 Task: Look for products in the category "Aromatherapy & Essential Oils" that are on sale.
Action: Mouse pressed left at (309, 141)
Screenshot: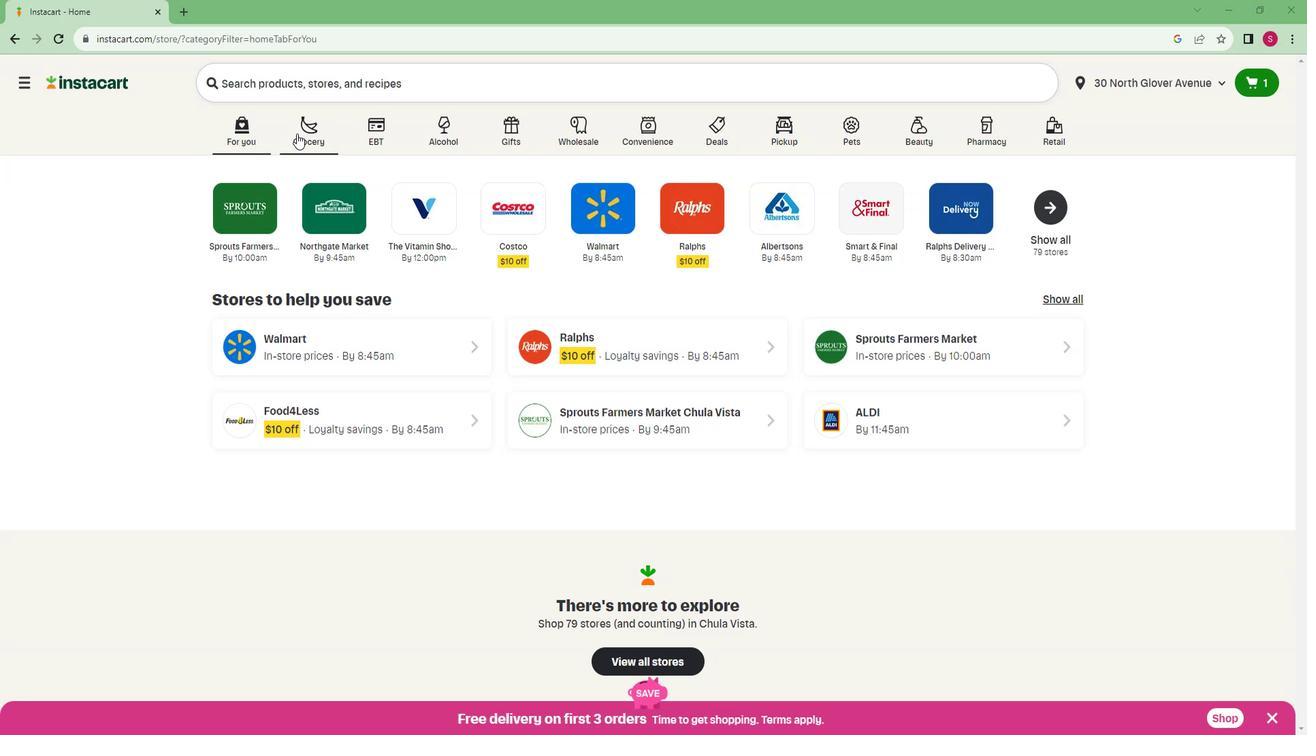 
Action: Mouse moved to (323, 390)
Screenshot: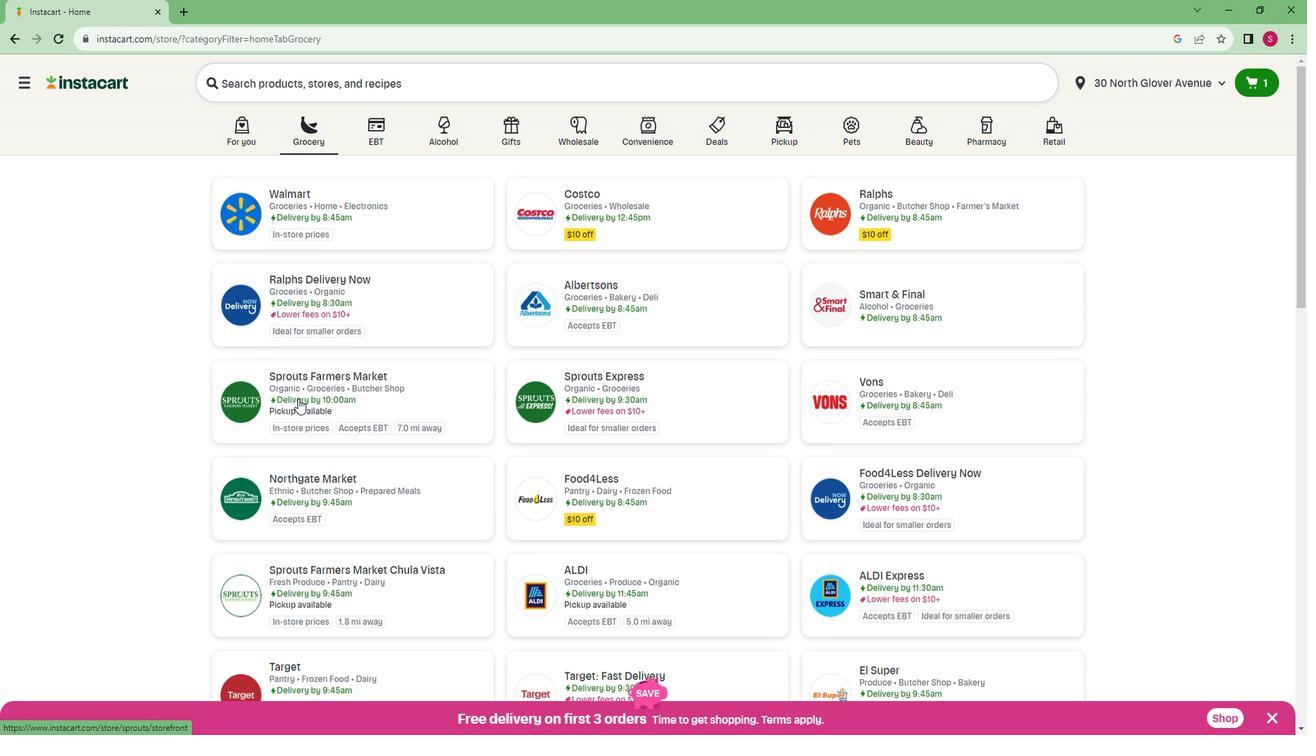 
Action: Mouse pressed left at (323, 390)
Screenshot: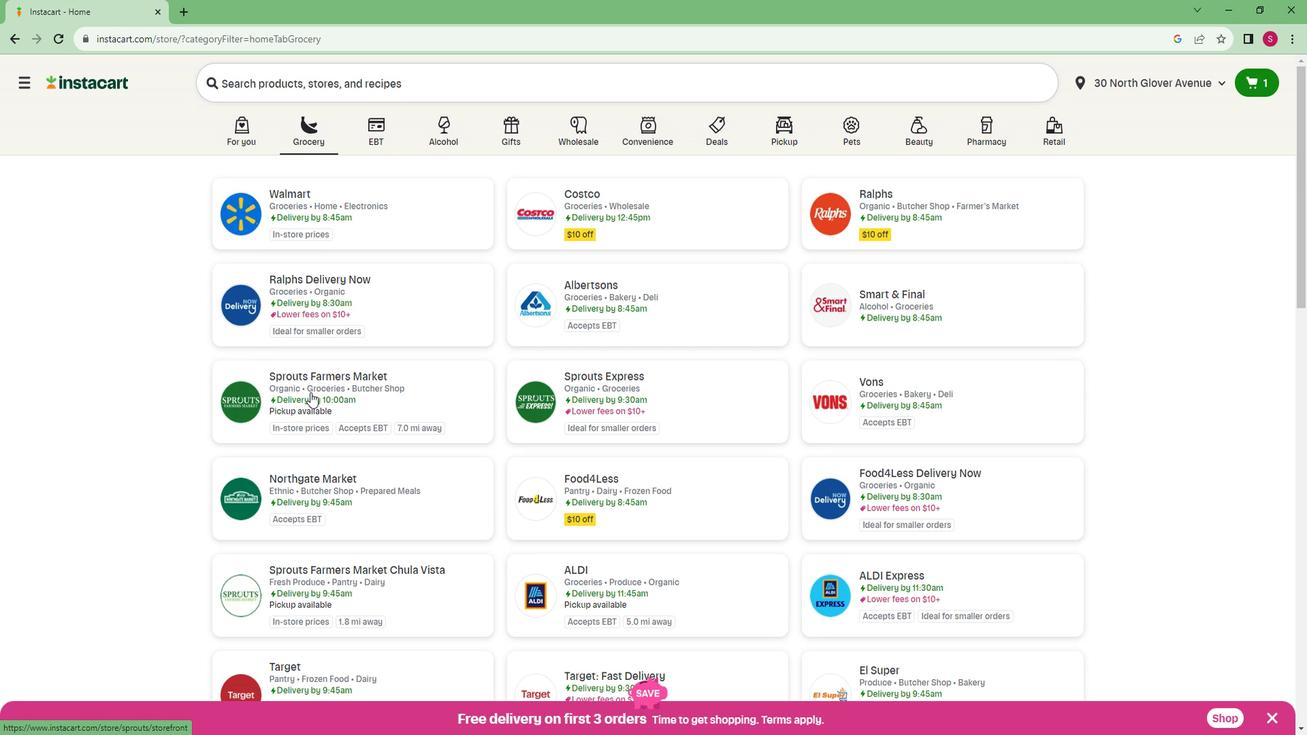 
Action: Mouse moved to (23, 557)
Screenshot: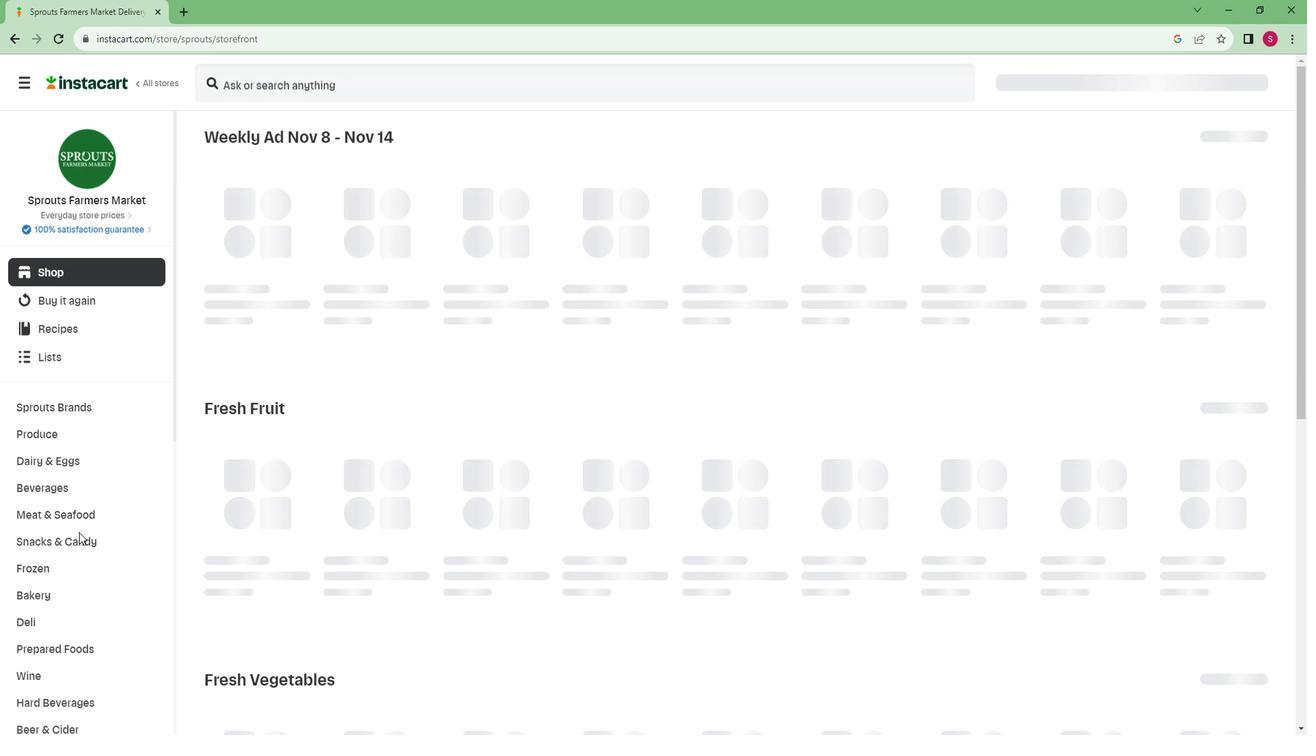 
Action: Mouse scrolled (23, 556) with delta (0, 0)
Screenshot: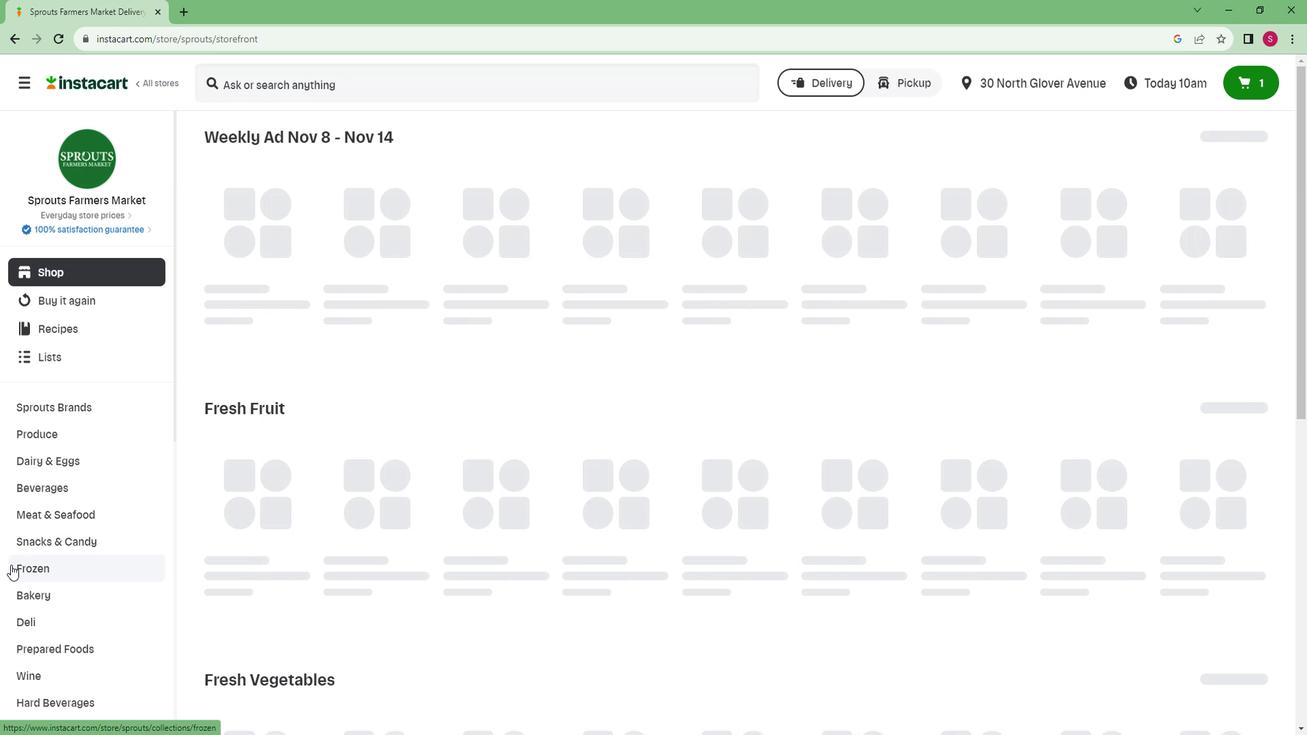 
Action: Mouse scrolled (23, 556) with delta (0, 0)
Screenshot: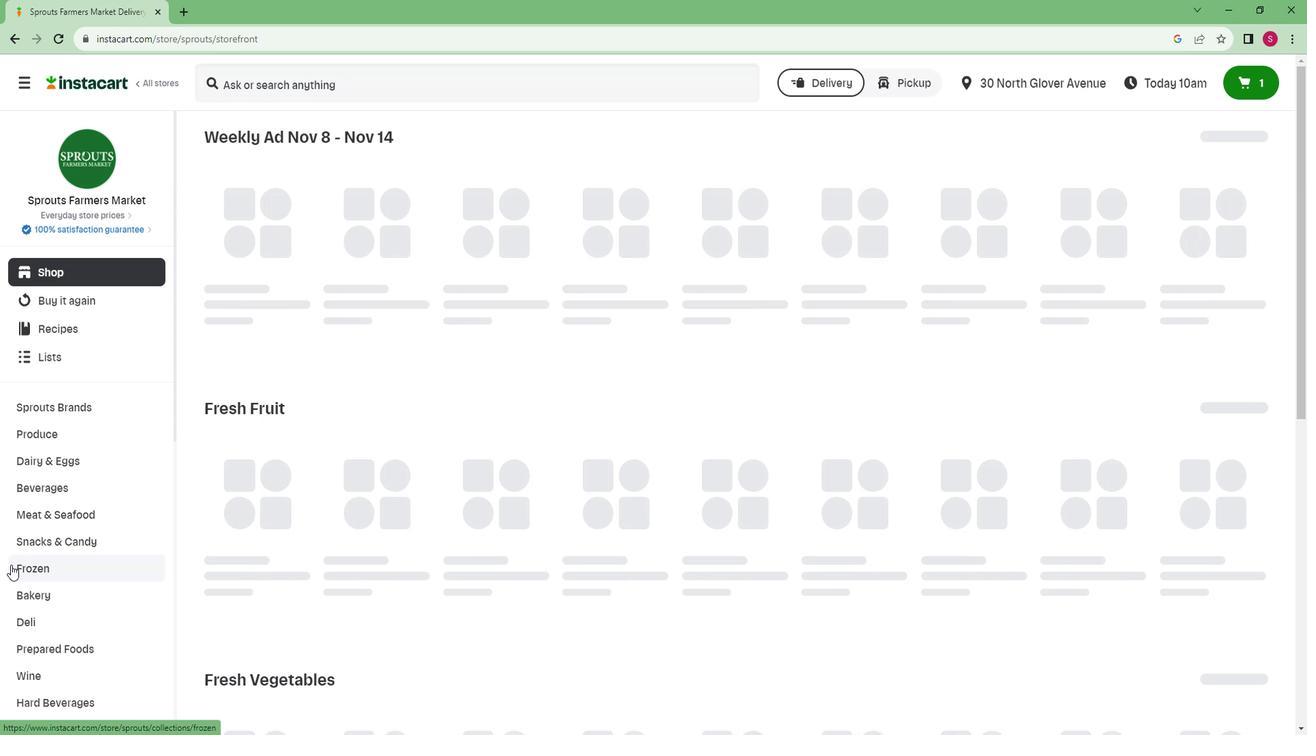 
Action: Mouse scrolled (23, 556) with delta (0, 0)
Screenshot: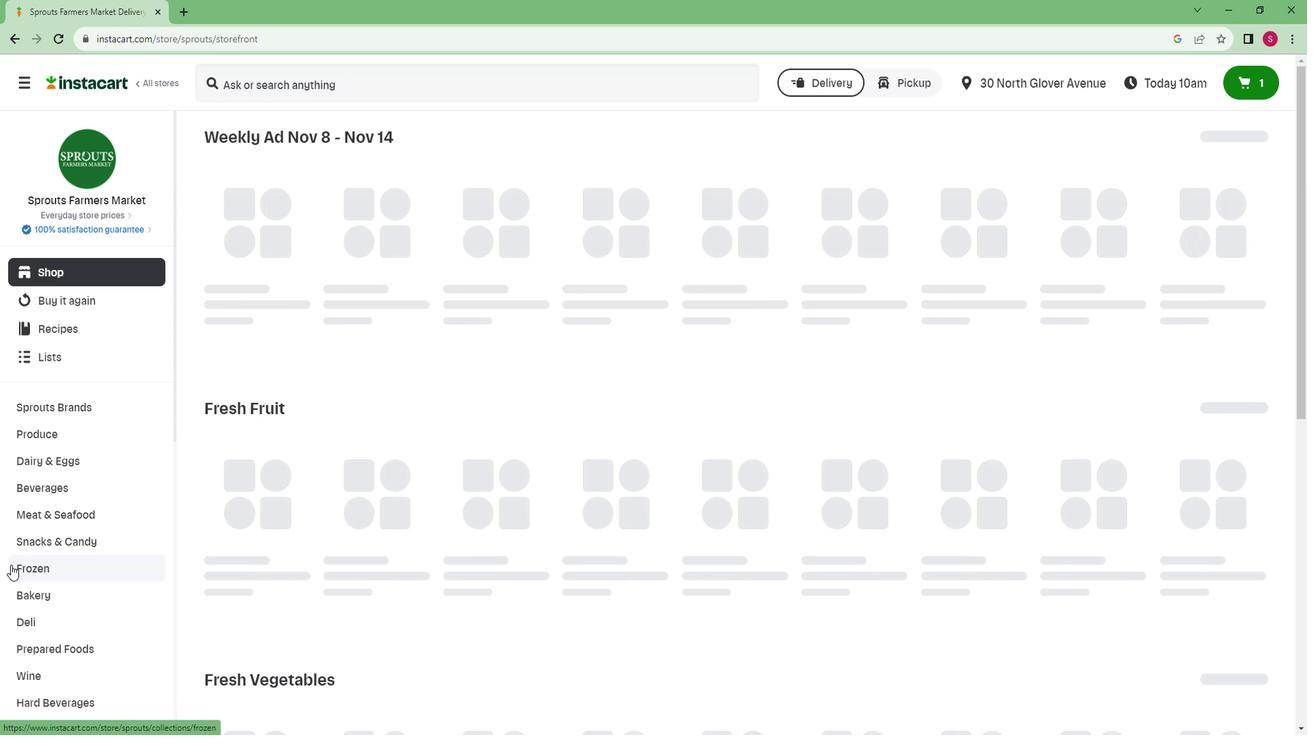 
Action: Mouse scrolled (23, 556) with delta (0, 0)
Screenshot: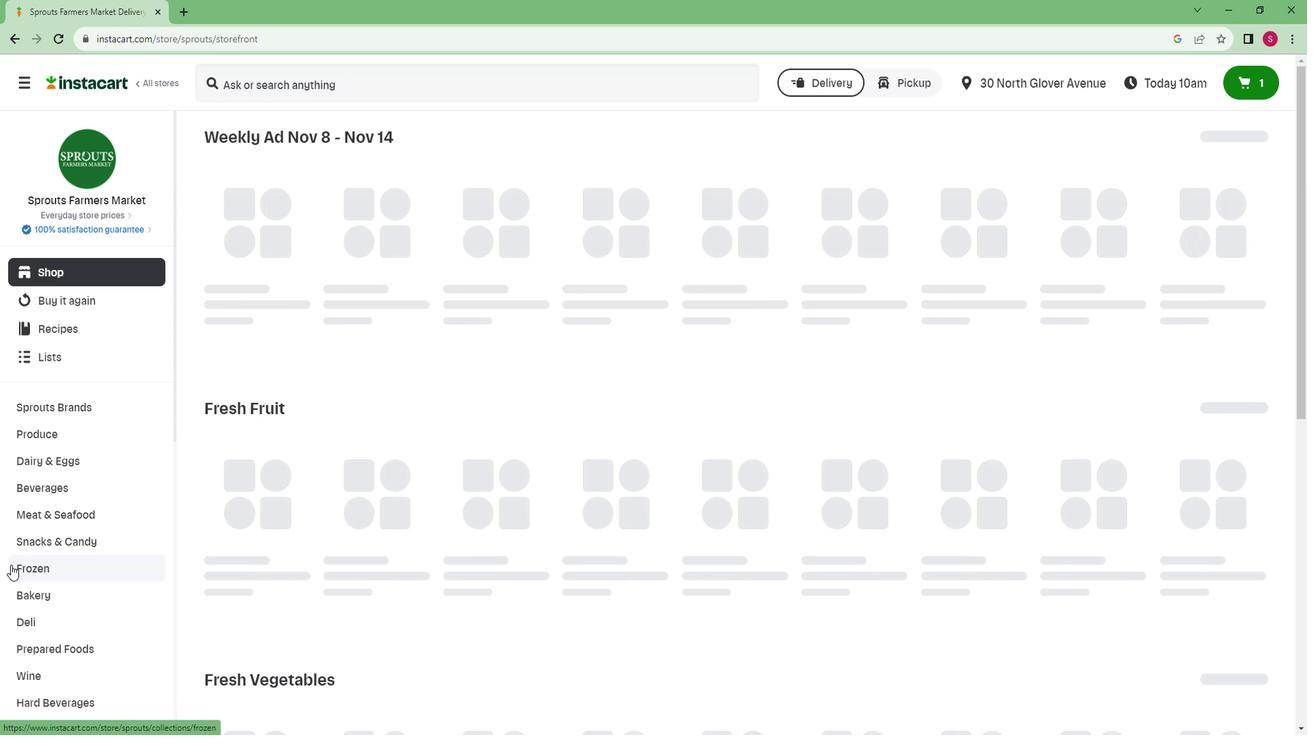 
Action: Mouse scrolled (23, 556) with delta (0, 0)
Screenshot: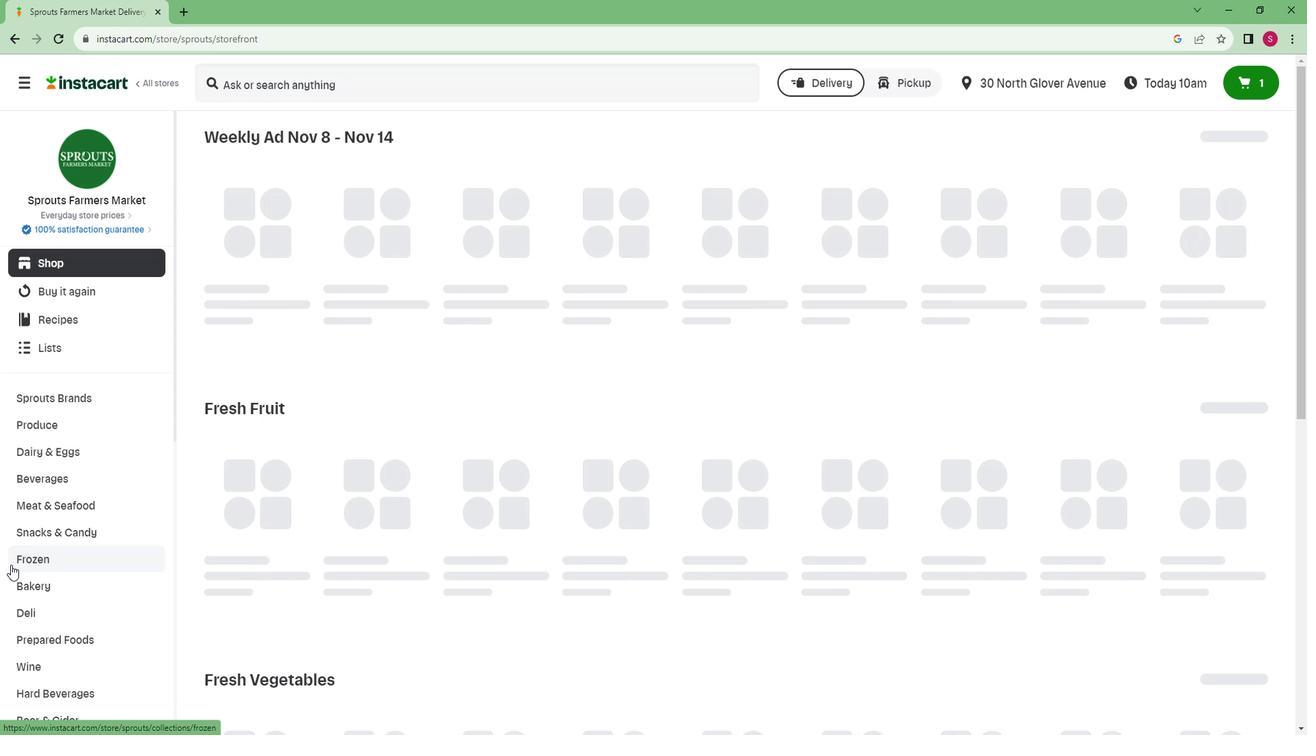 
Action: Mouse scrolled (23, 556) with delta (0, 0)
Screenshot: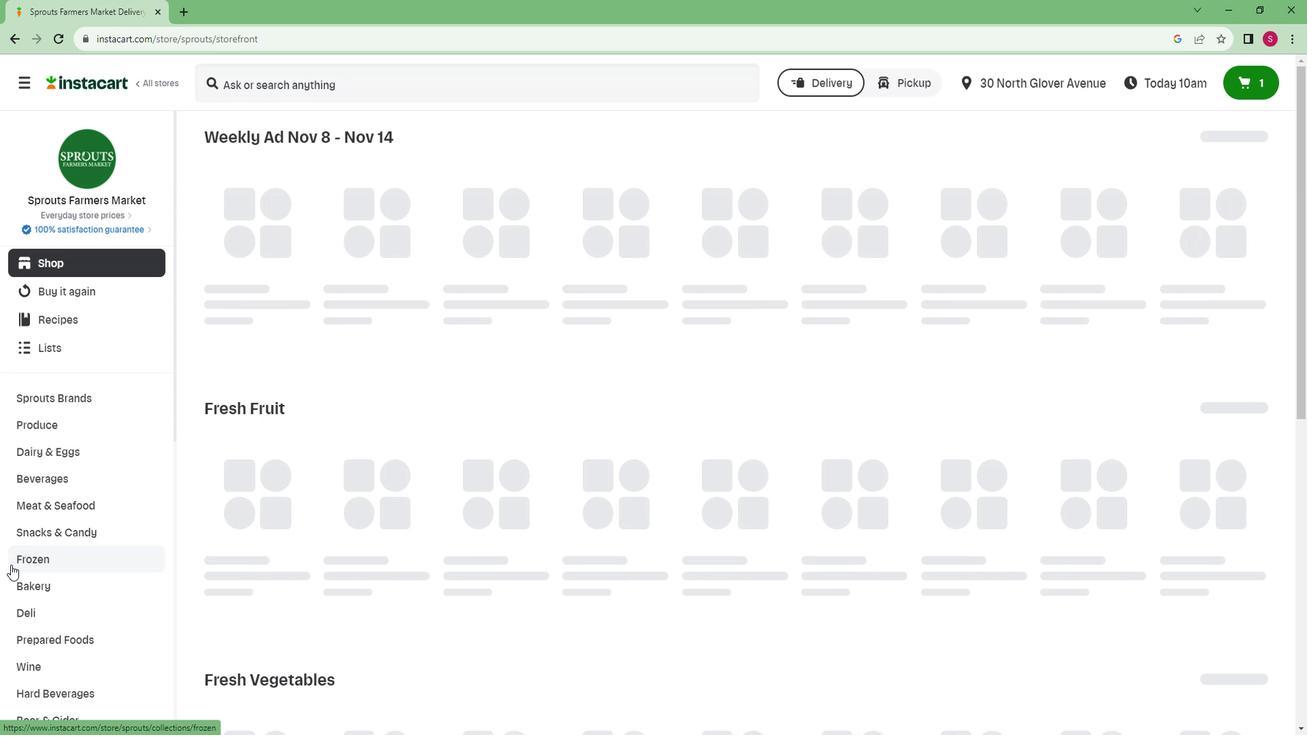
Action: Mouse scrolled (23, 556) with delta (0, 0)
Screenshot: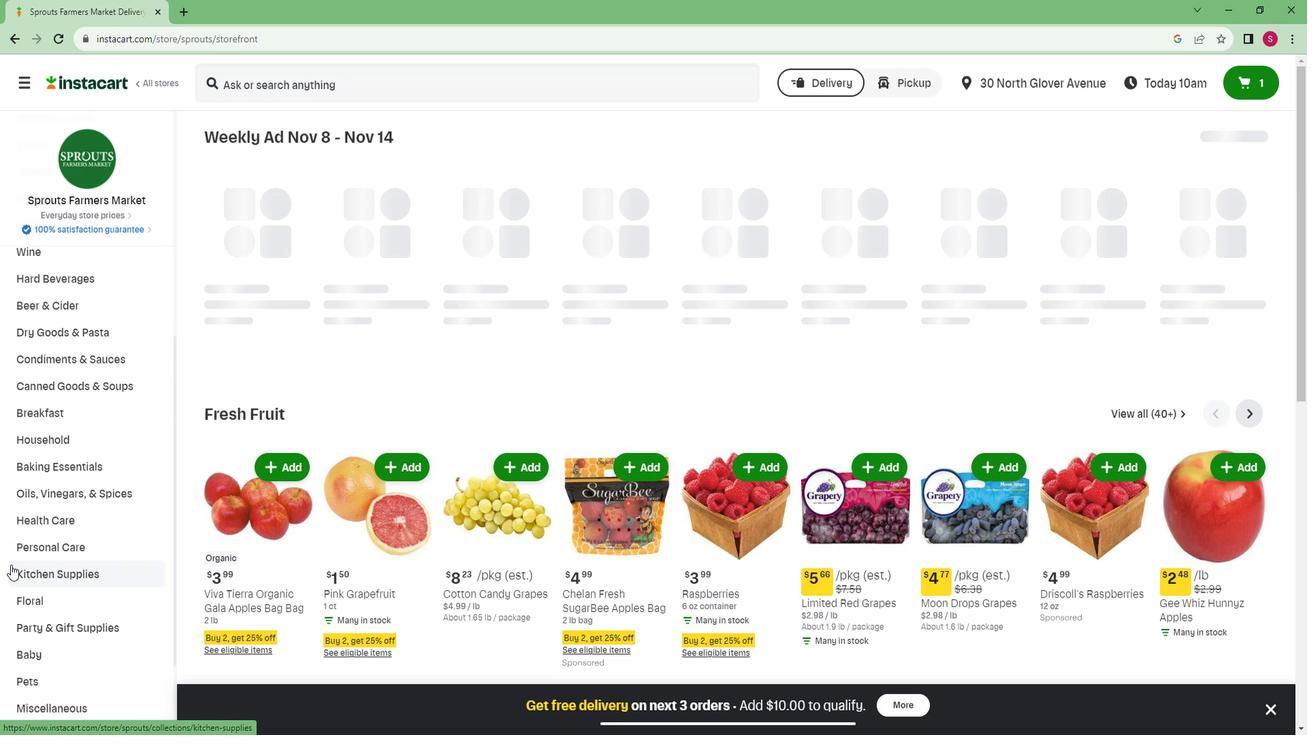 
Action: Mouse scrolled (23, 556) with delta (0, 0)
Screenshot: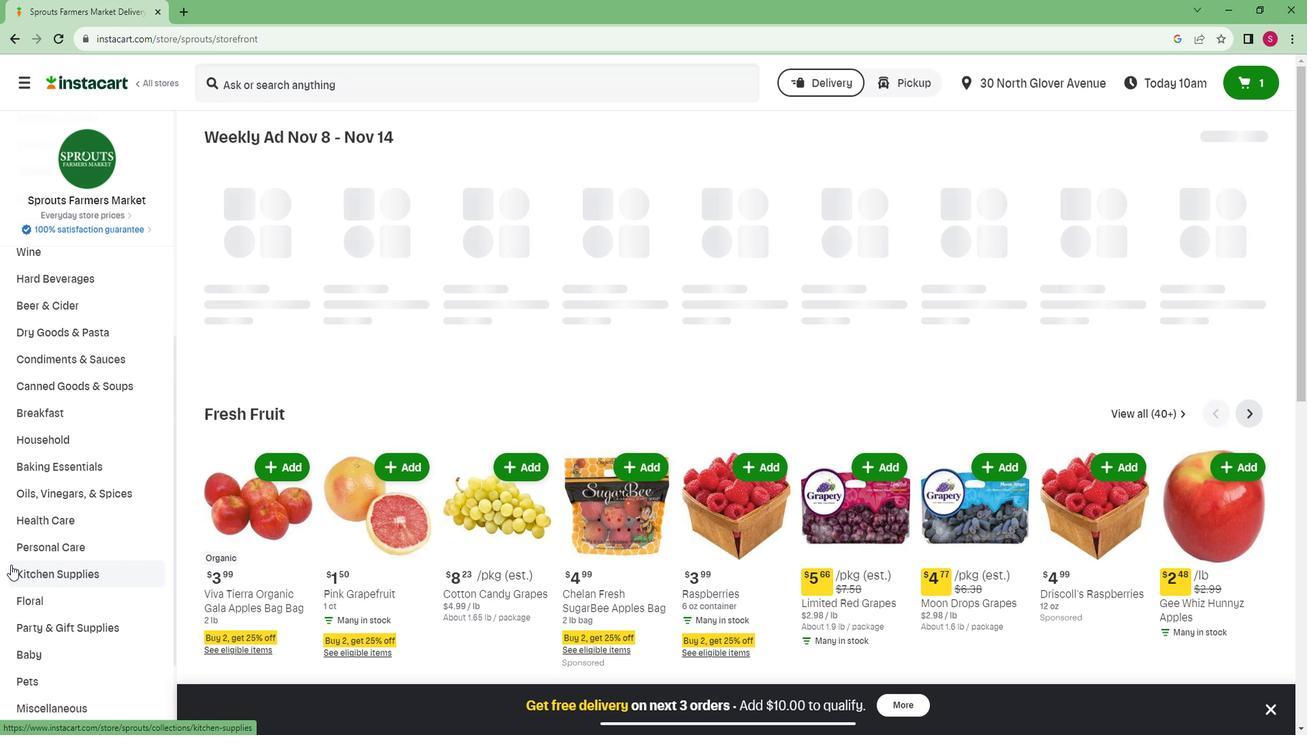 
Action: Mouse scrolled (23, 556) with delta (0, 0)
Screenshot: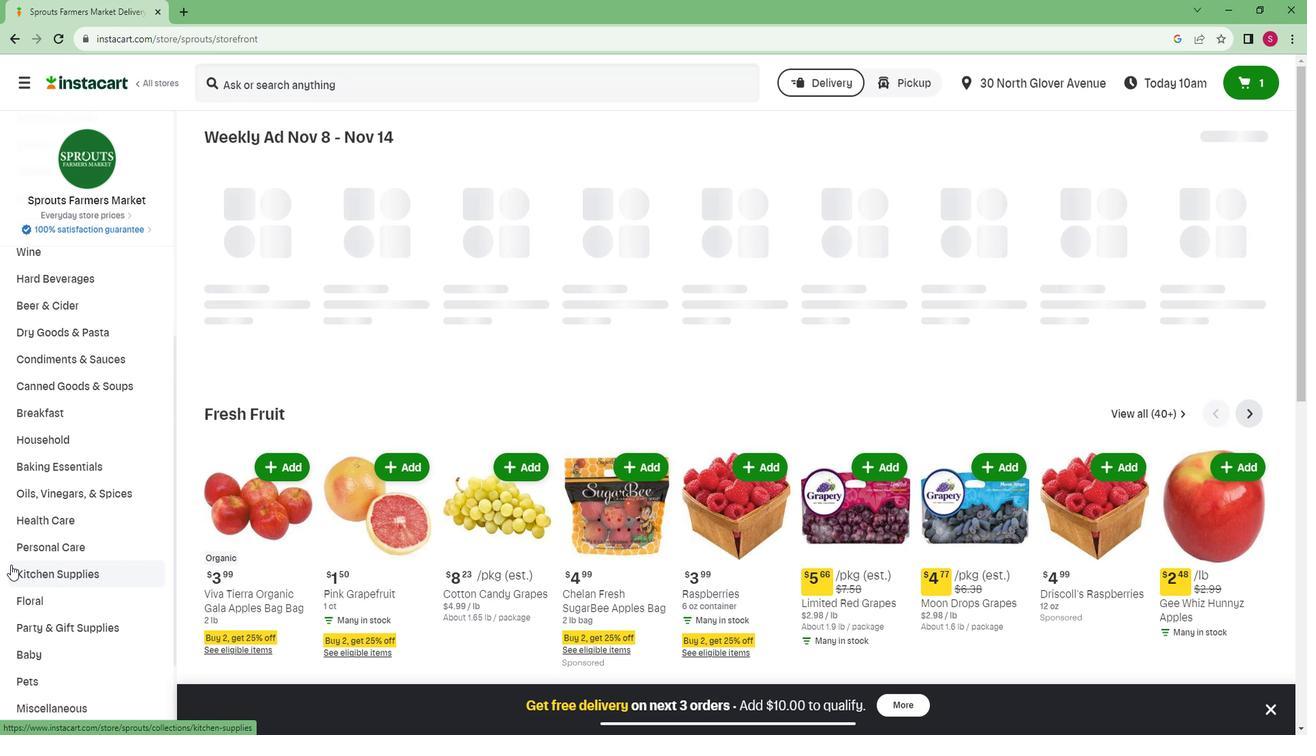 
Action: Mouse scrolled (23, 556) with delta (0, 0)
Screenshot: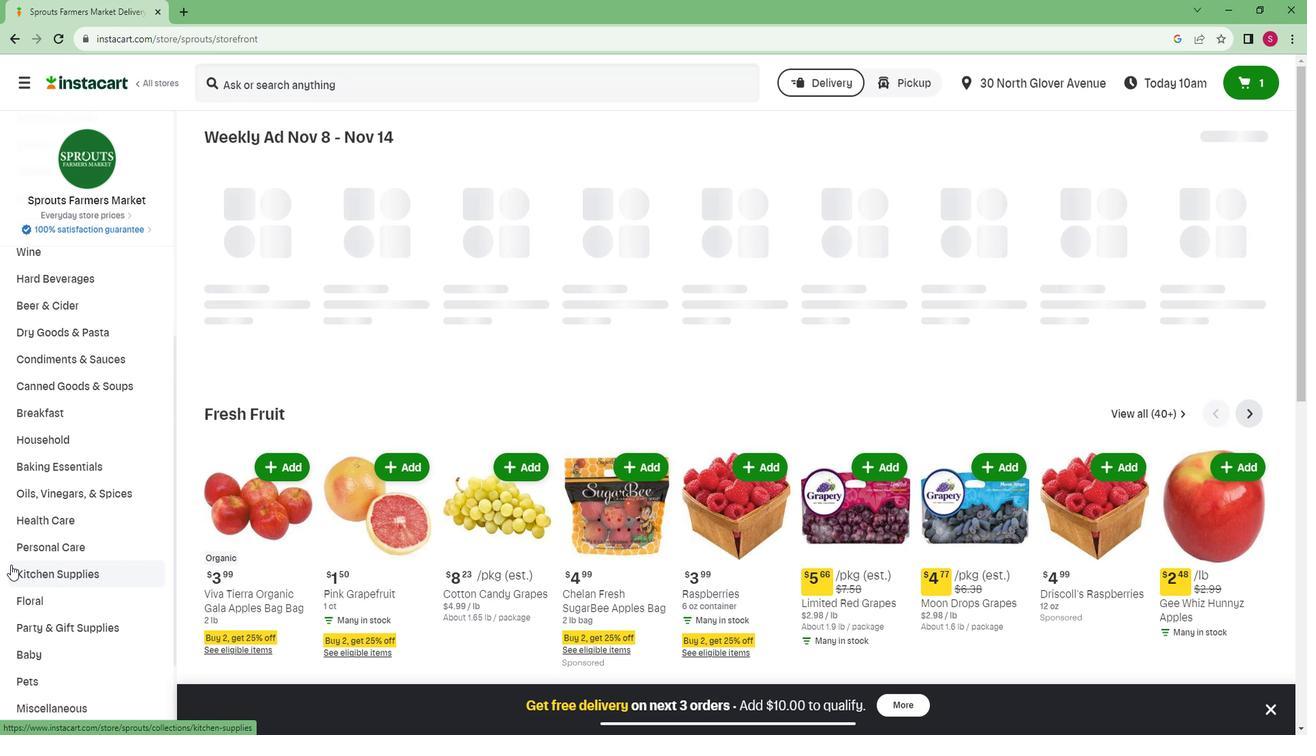 
Action: Mouse scrolled (23, 556) with delta (0, 0)
Screenshot: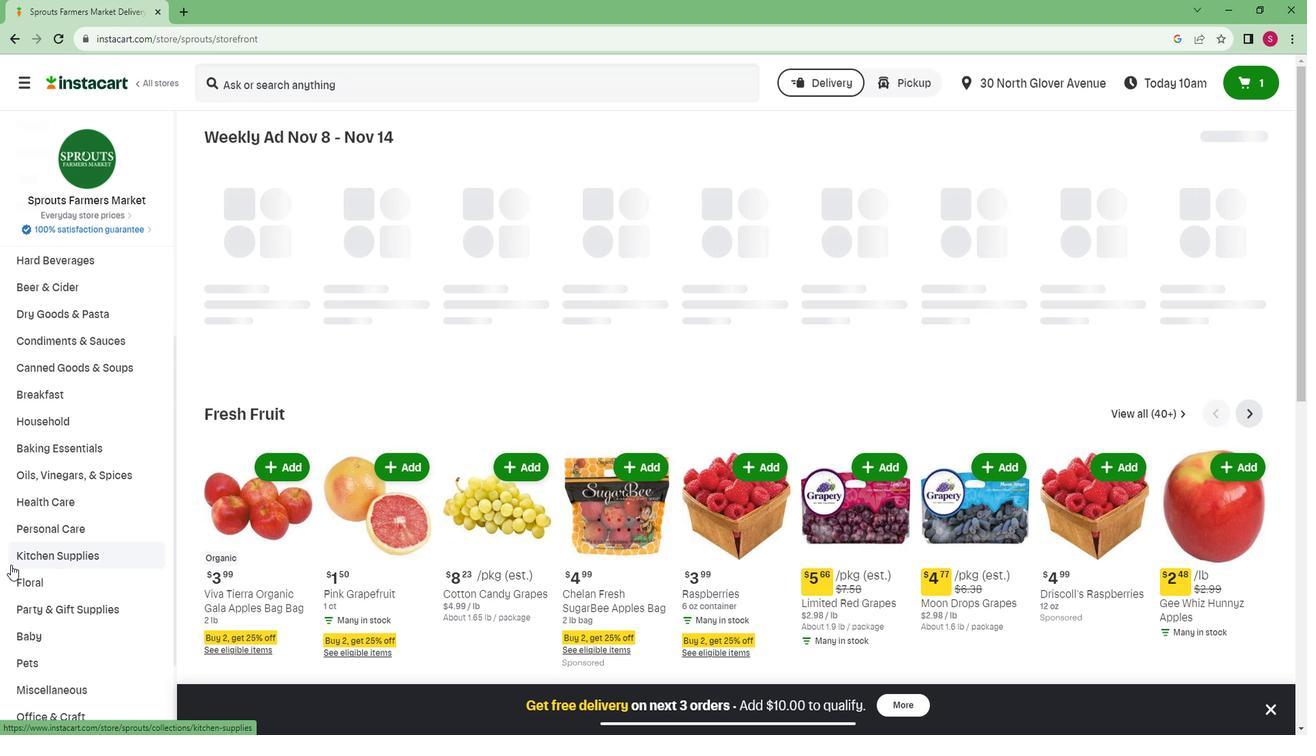 
Action: Mouse moved to (33, 682)
Screenshot: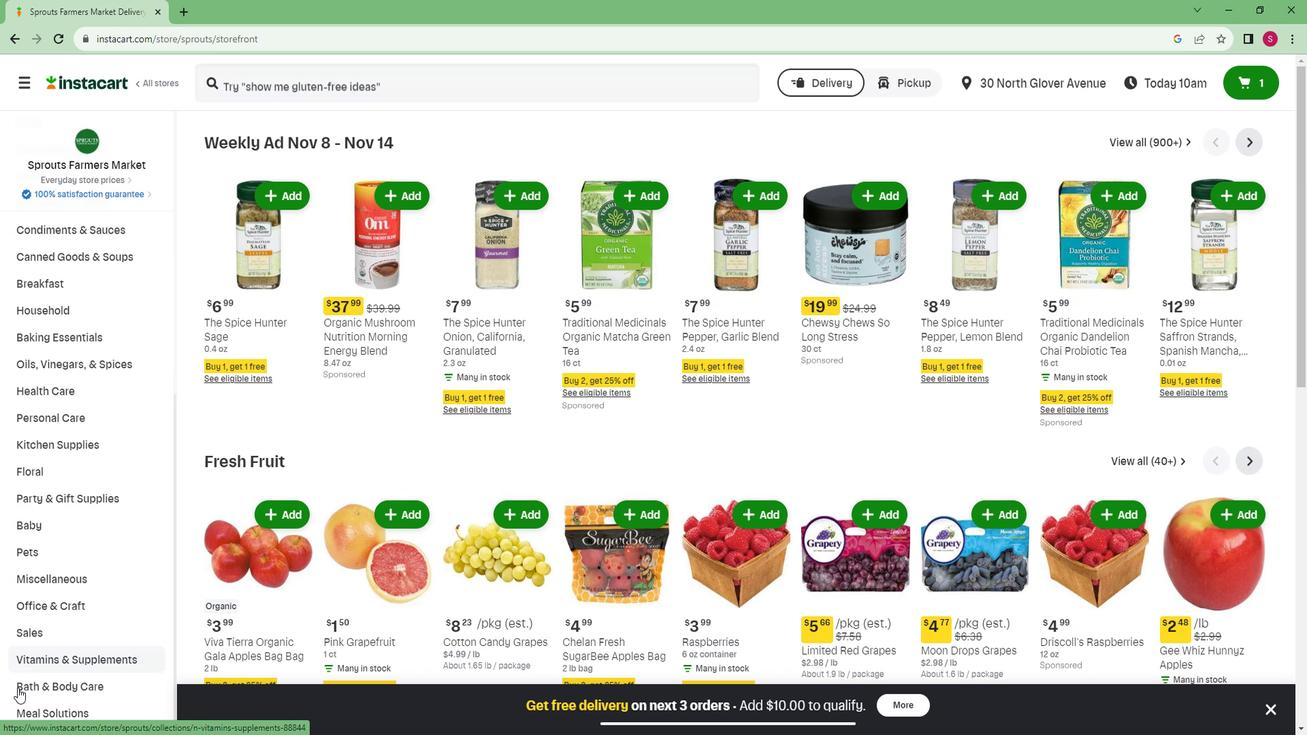 
Action: Mouse pressed left at (33, 682)
Screenshot: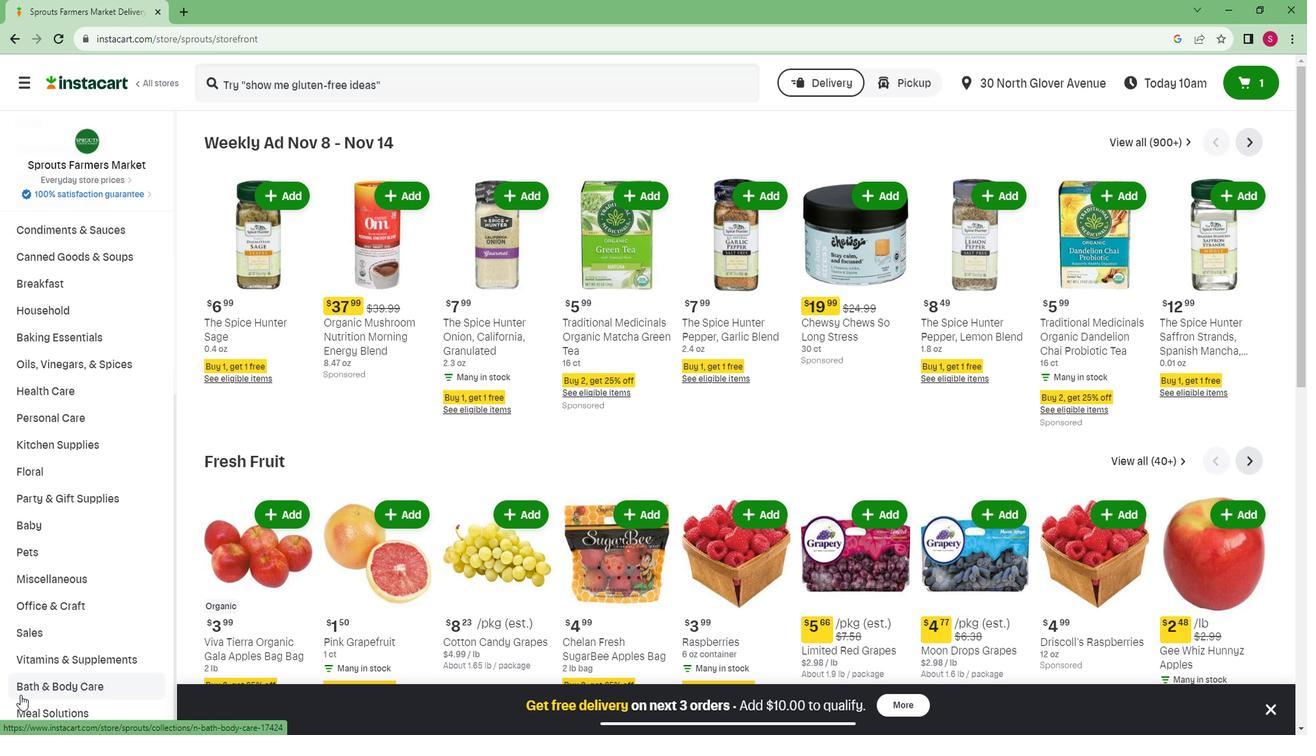 
Action: Mouse moved to (1078, 184)
Screenshot: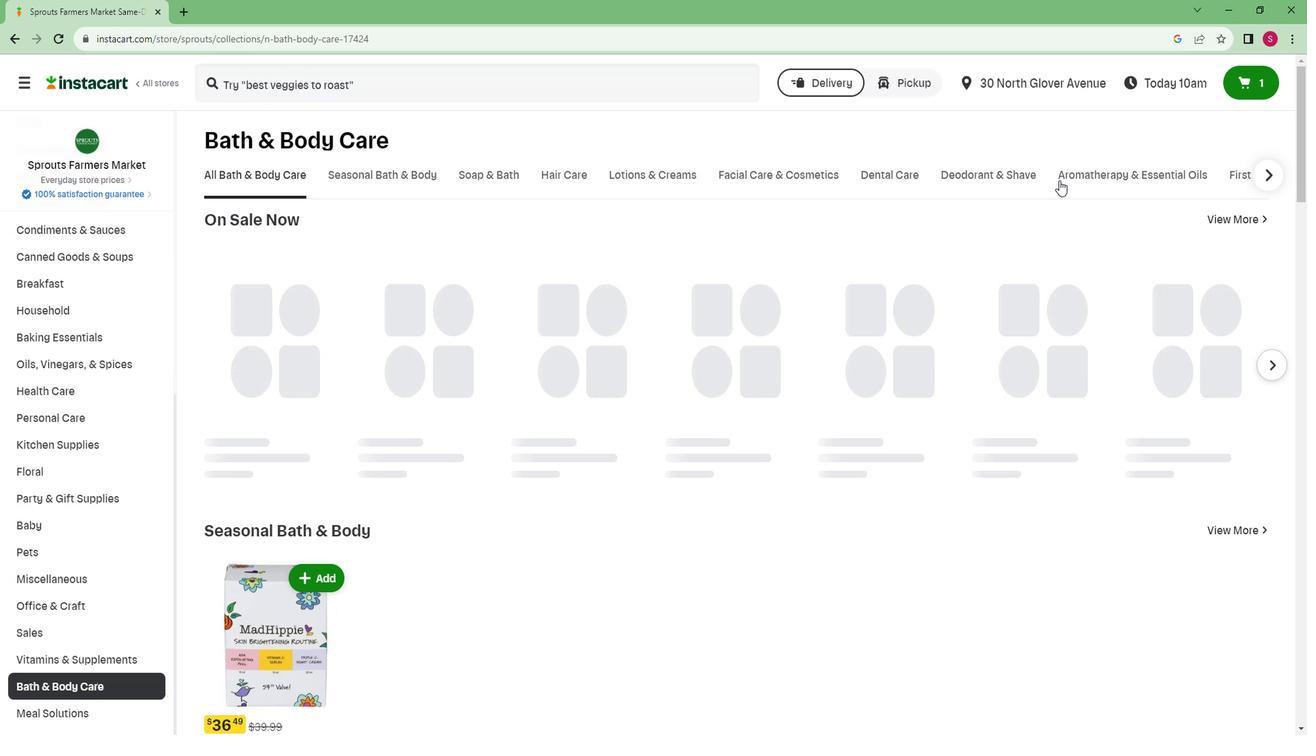 
Action: Mouse pressed left at (1078, 184)
Screenshot: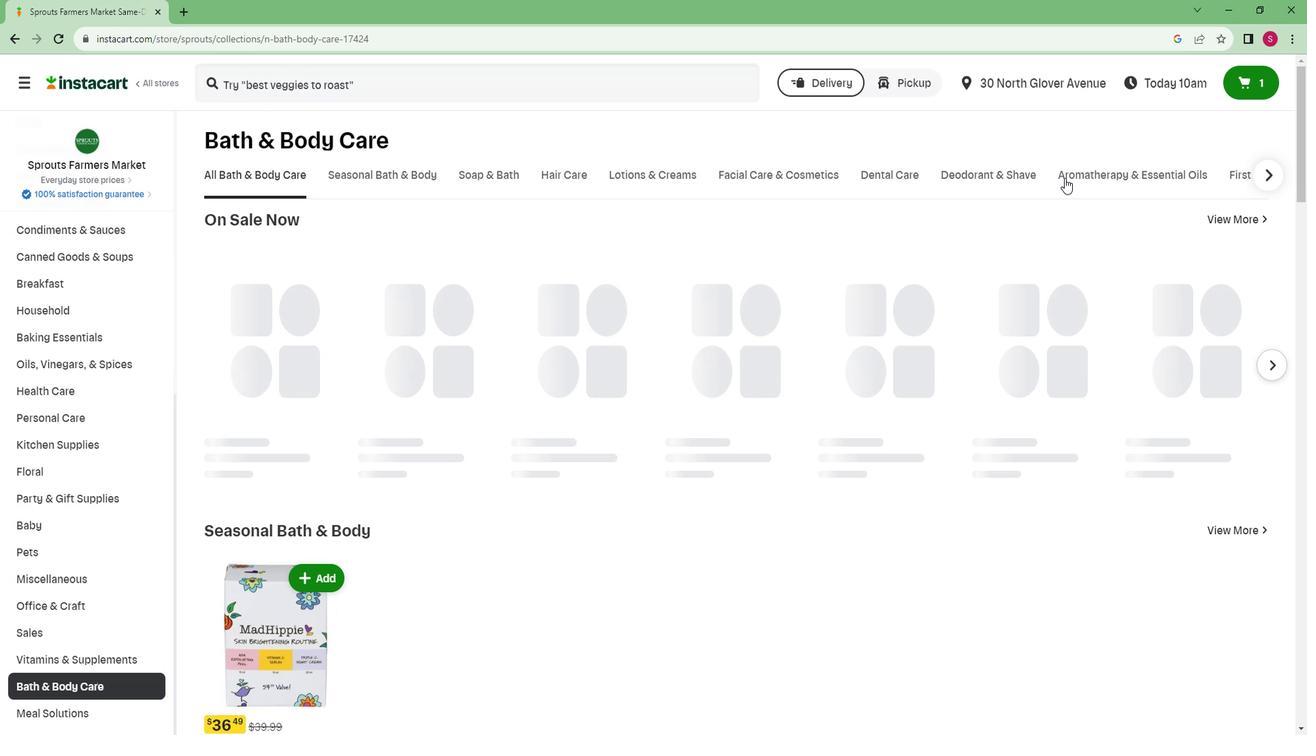 
Action: Mouse moved to (256, 234)
Screenshot: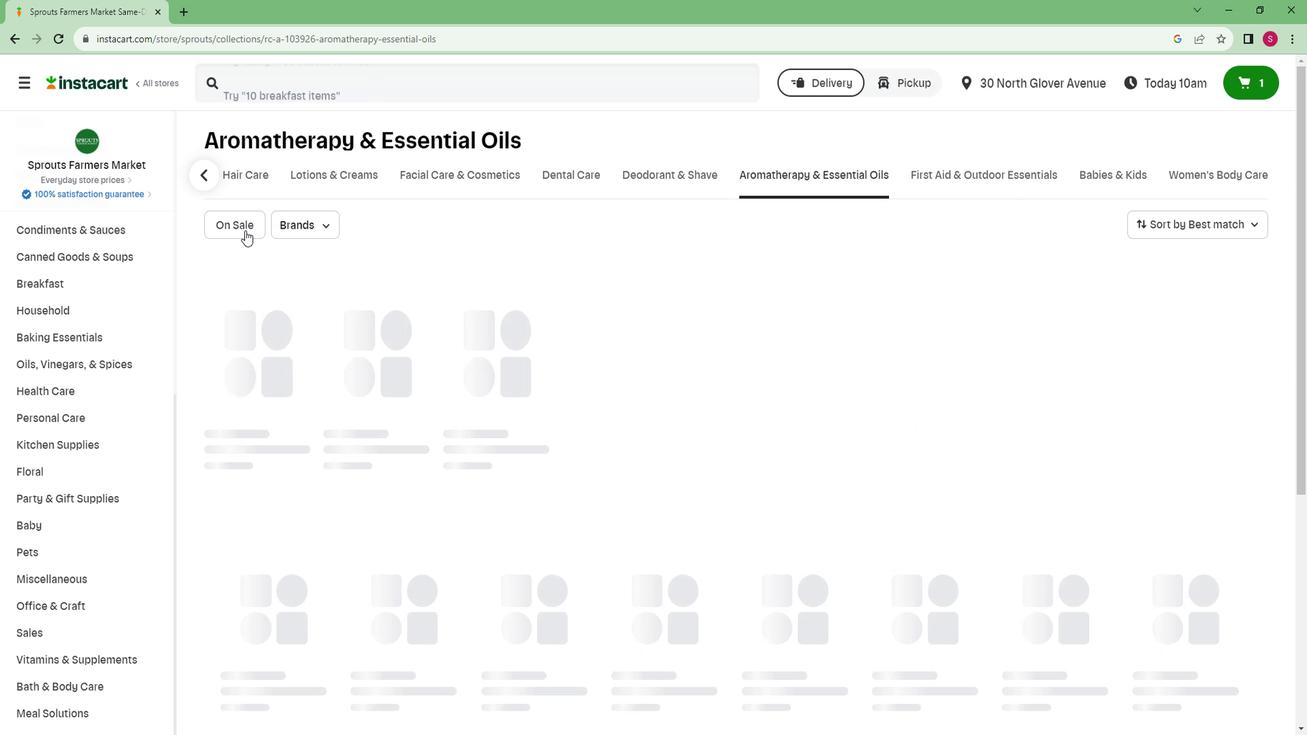 
Action: Mouse pressed left at (256, 234)
Screenshot: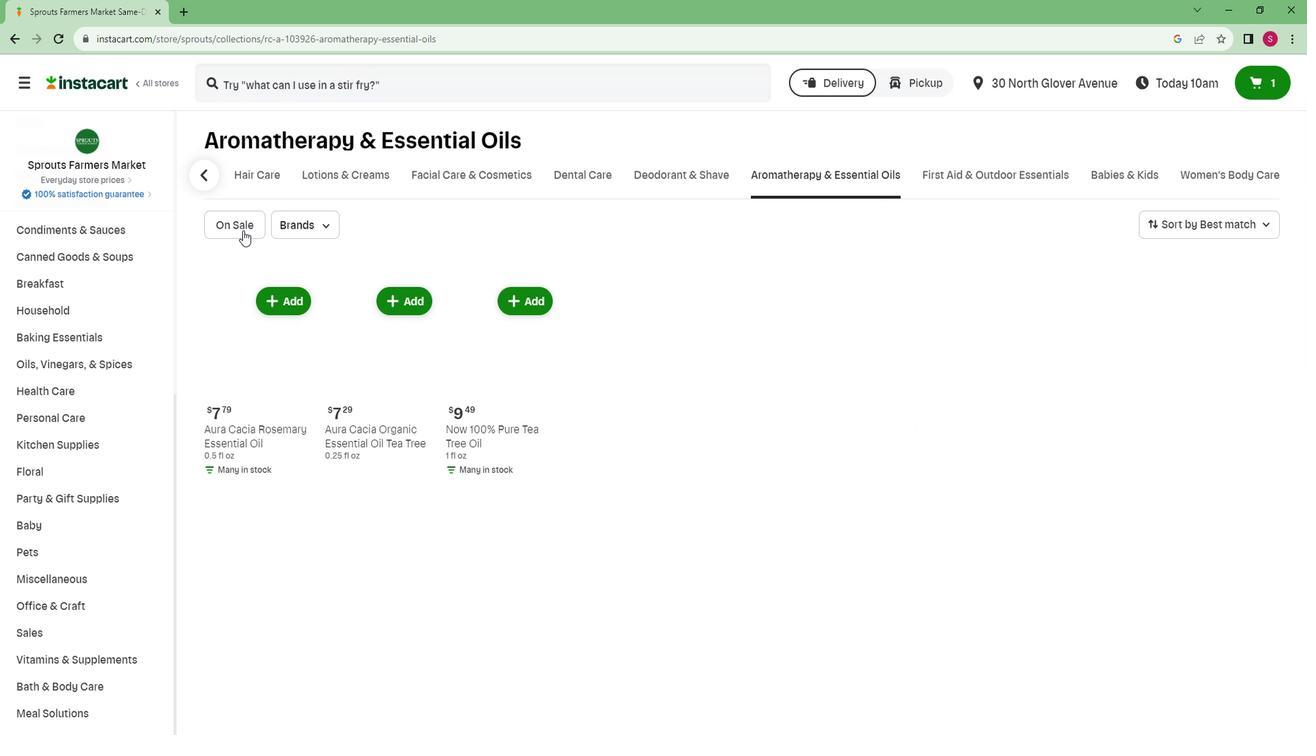 
Action: Mouse moved to (461, 353)
Screenshot: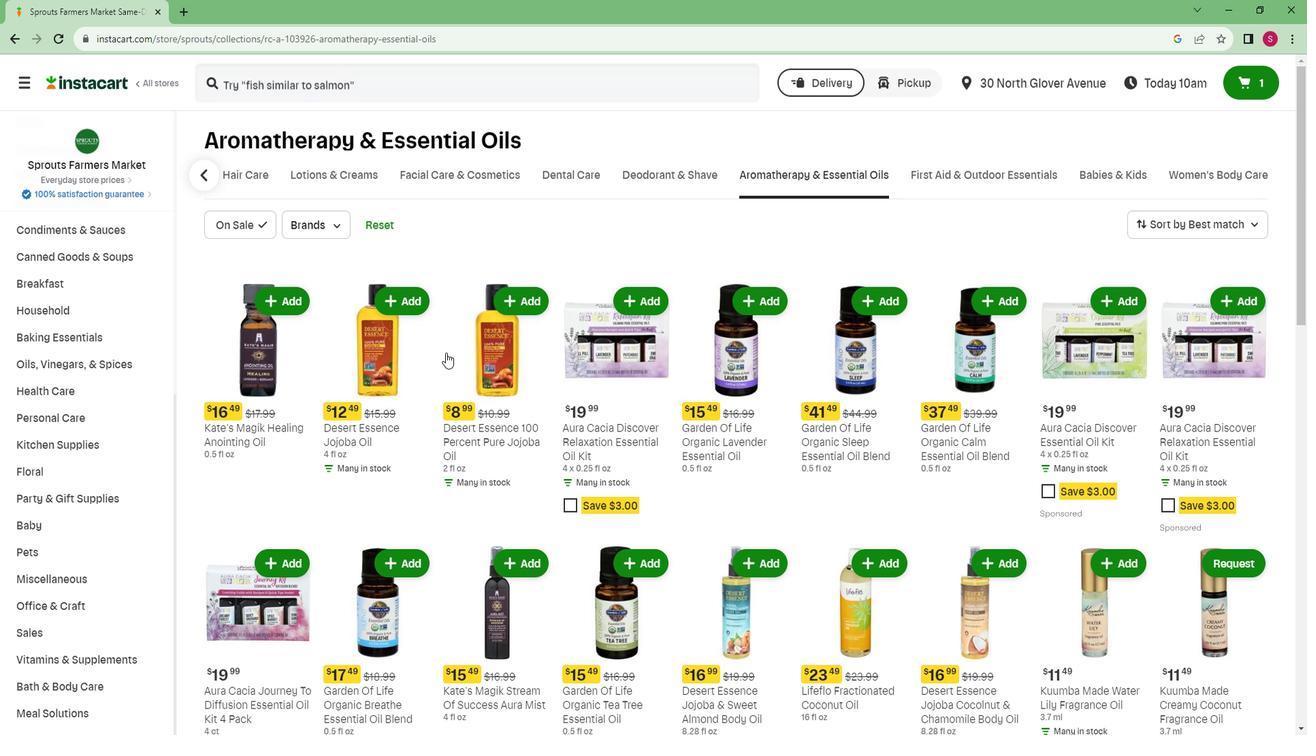 
